 Task: Type the equation "2 × 2" before the text "= 4".
Action: Mouse moved to (101, 75)
Screenshot: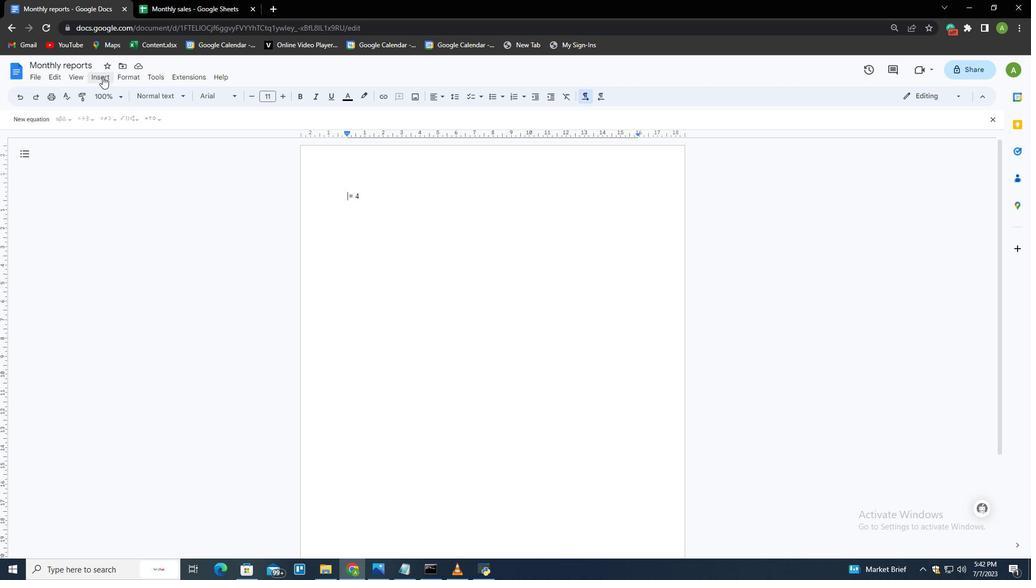 
Action: Mouse pressed left at (101, 75)
Screenshot: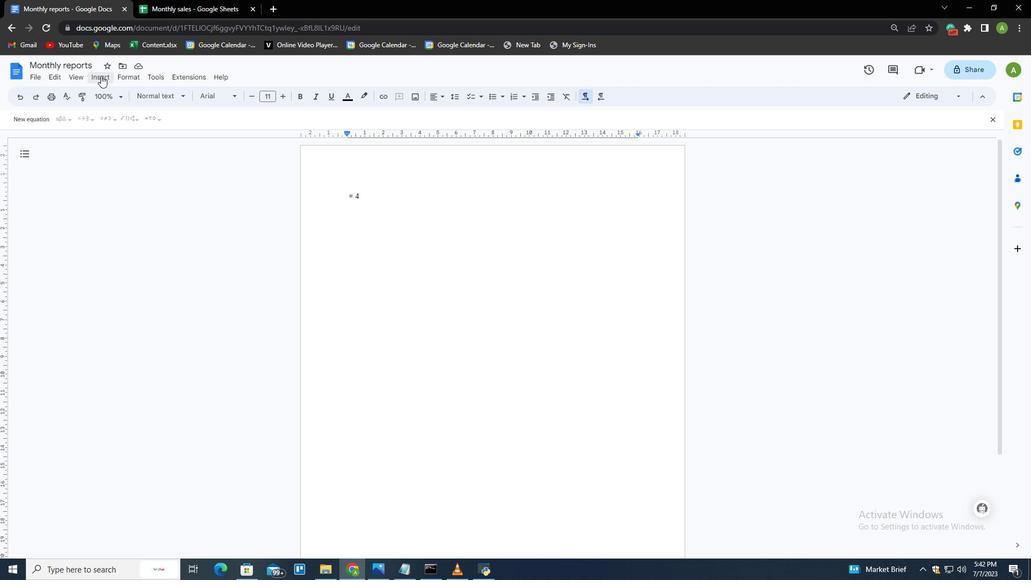 
Action: Mouse moved to (123, 276)
Screenshot: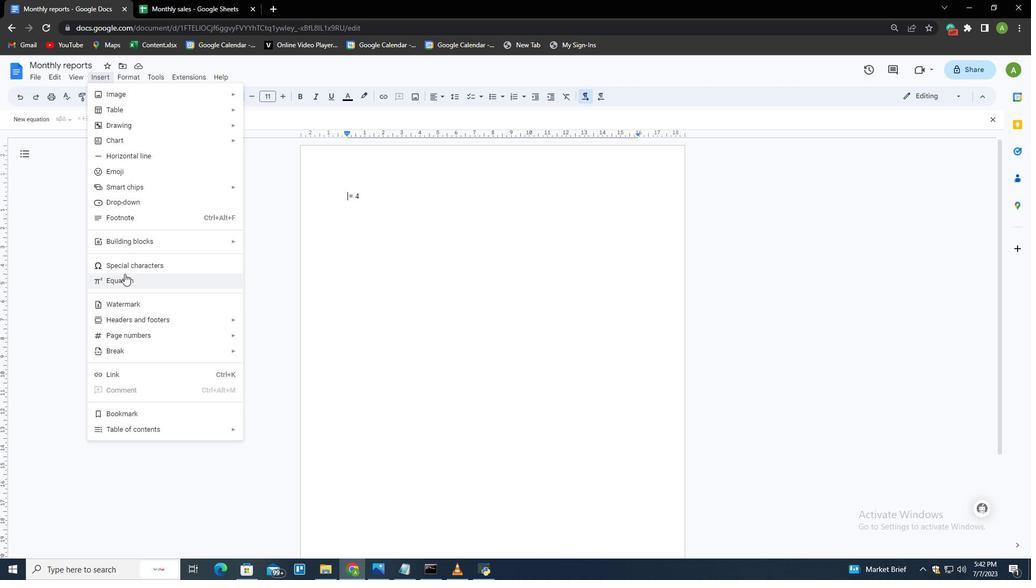 
Action: Mouse pressed left at (123, 276)
Screenshot: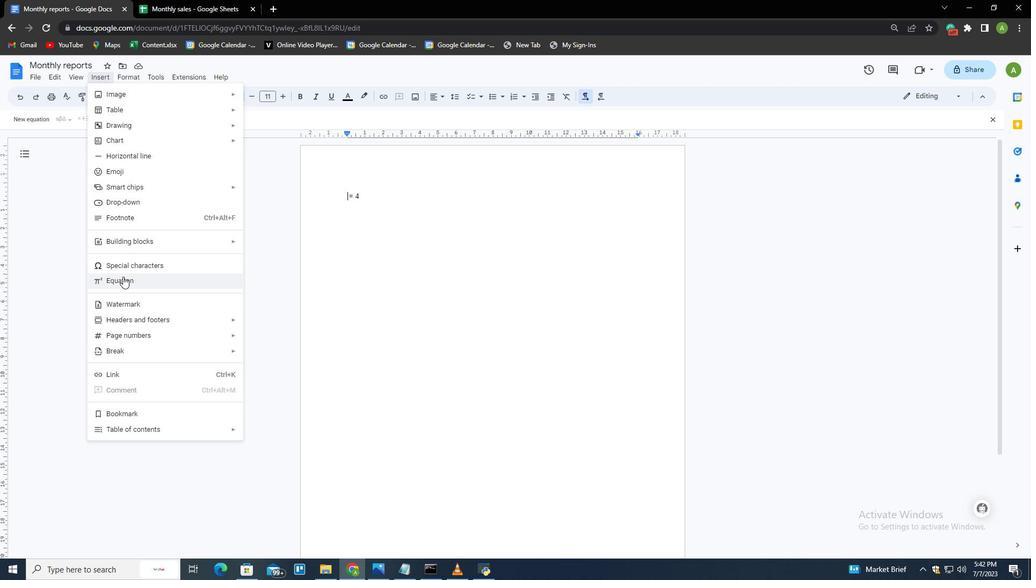 
Action: Mouse moved to (83, 113)
Screenshot: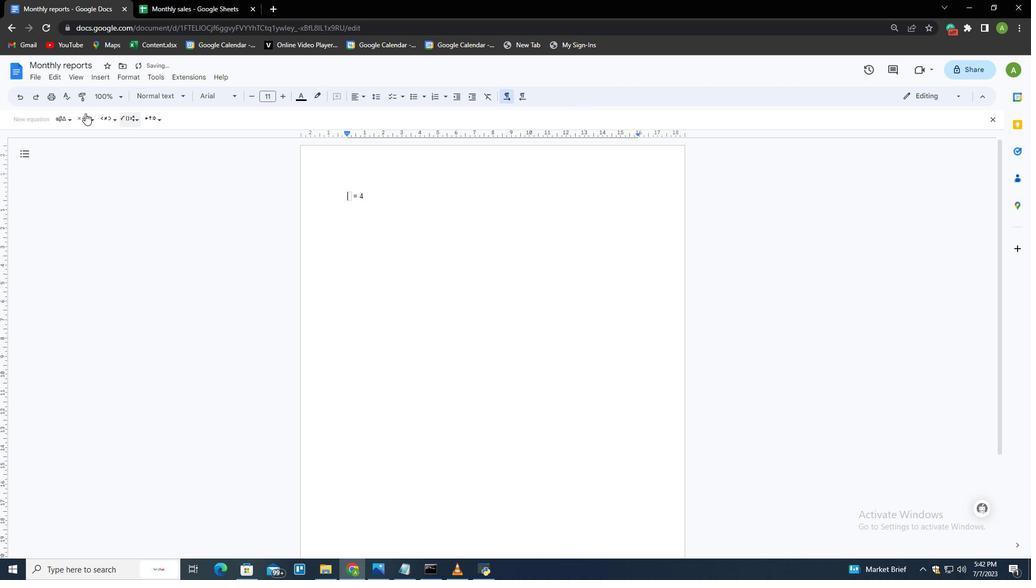 
Action: Mouse pressed left at (83, 113)
Screenshot: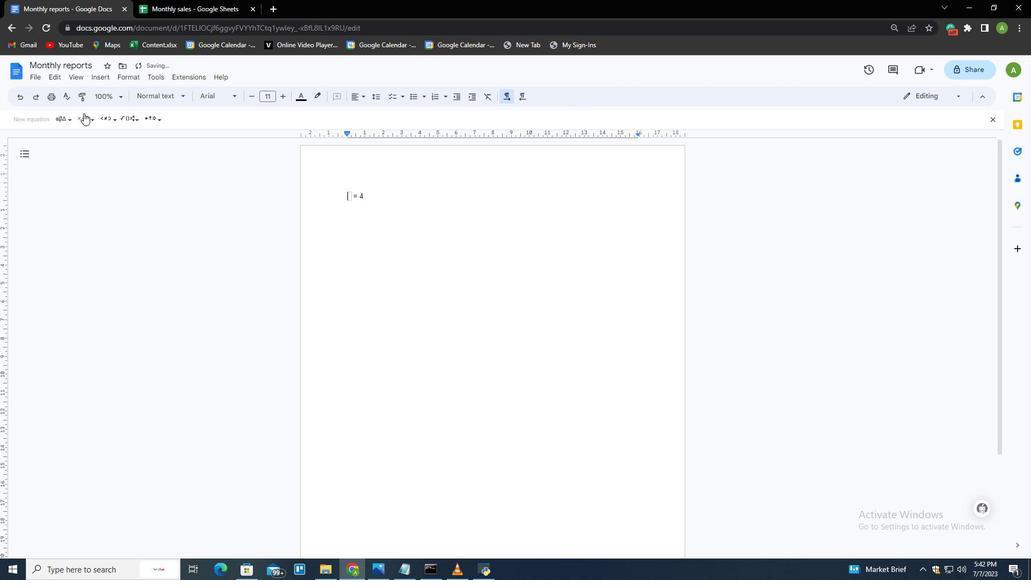 
Action: Mouse moved to (84, 138)
Screenshot: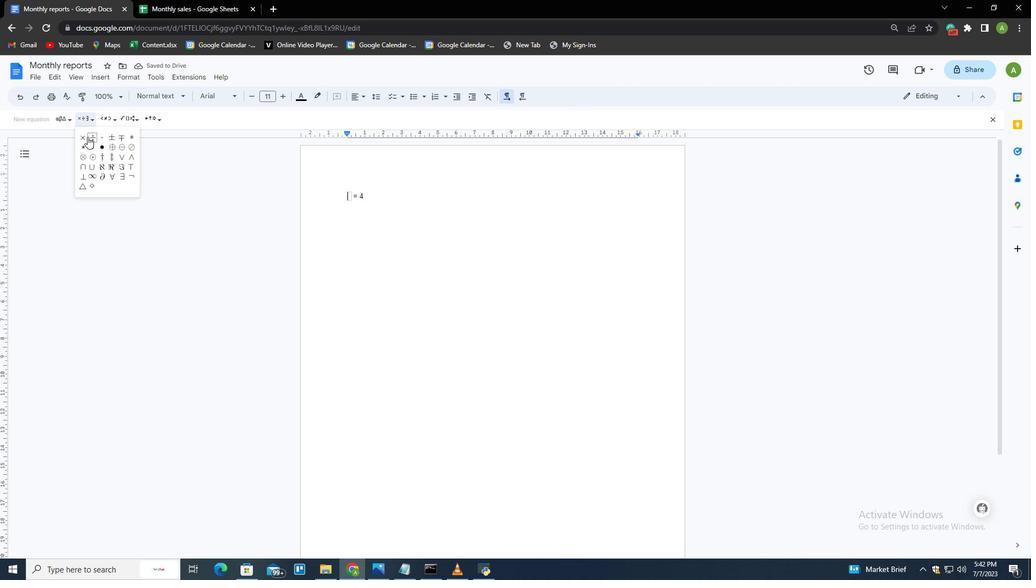 
Action: Mouse pressed left at (84, 138)
Screenshot: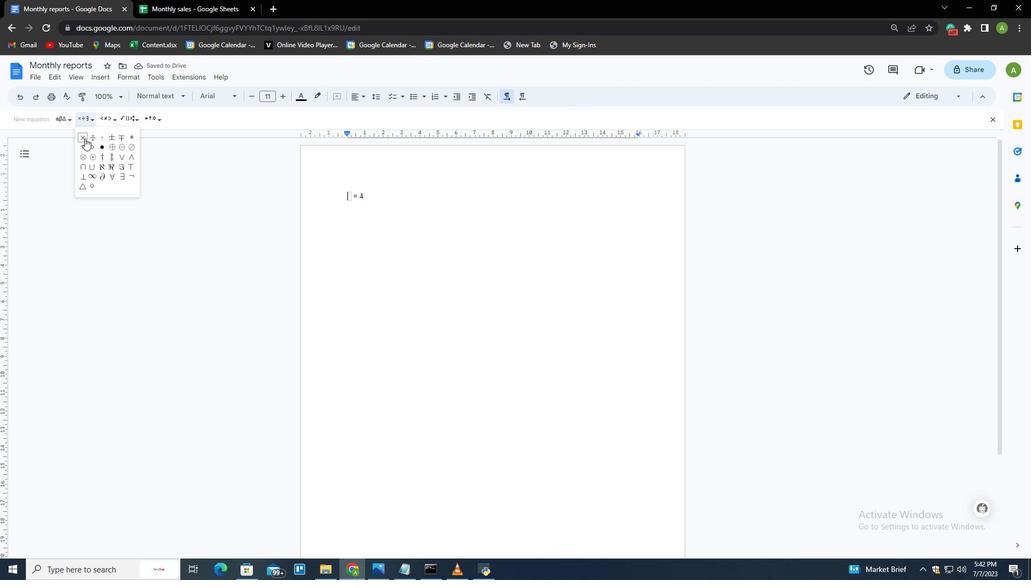 
Action: Mouse moved to (339, 209)
Screenshot: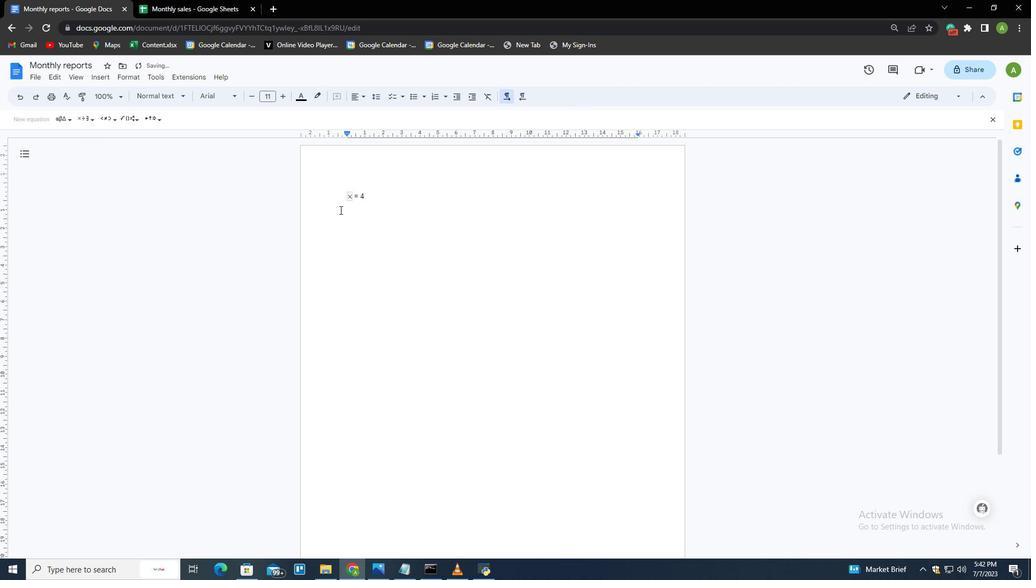 
Action: Key pressed <Key.left>2<Key.space><Key.right><Key.space>2
Screenshot: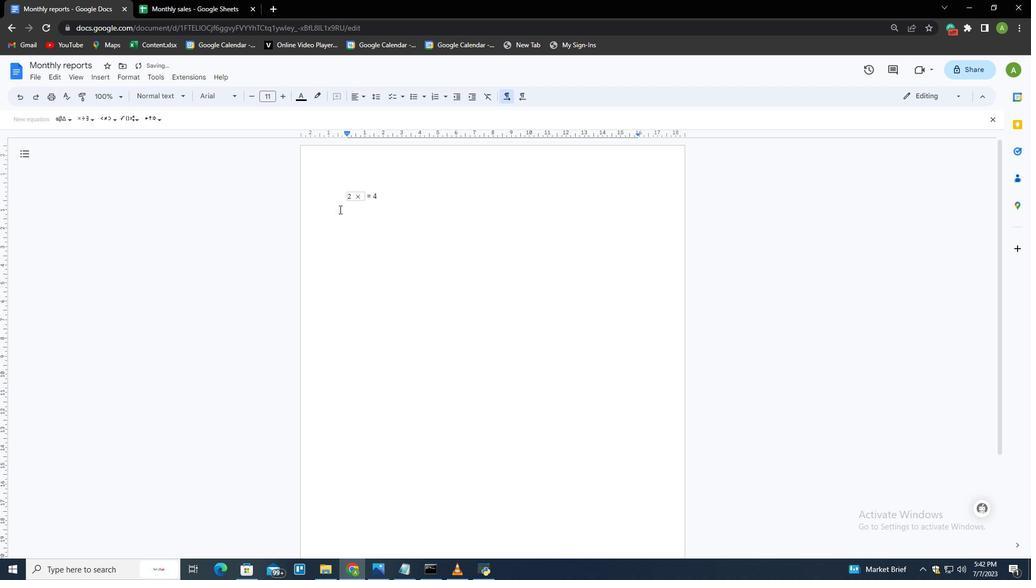 
Action: Mouse moved to (422, 191)
Screenshot: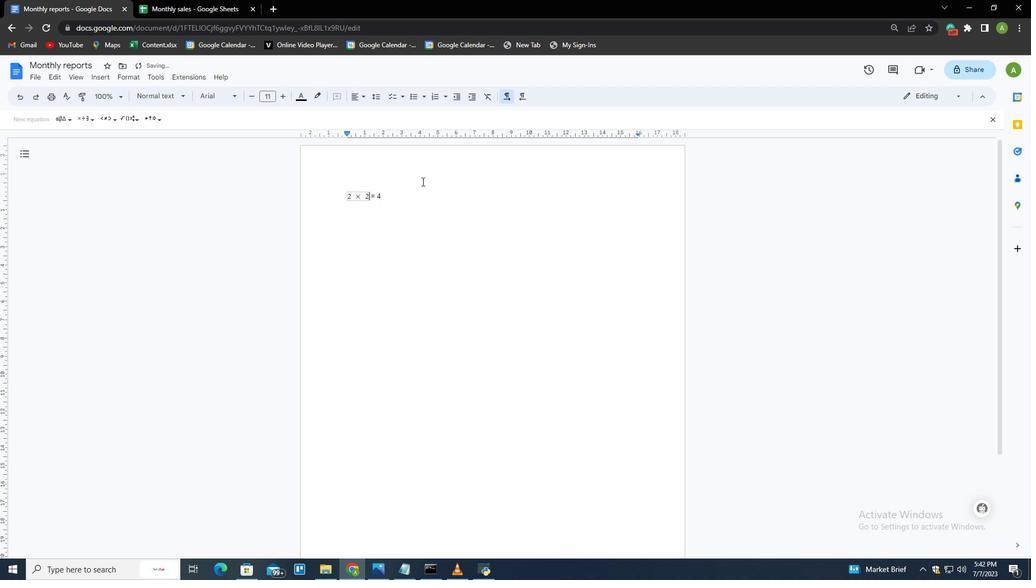 
Action: Mouse pressed left at (422, 191)
Screenshot: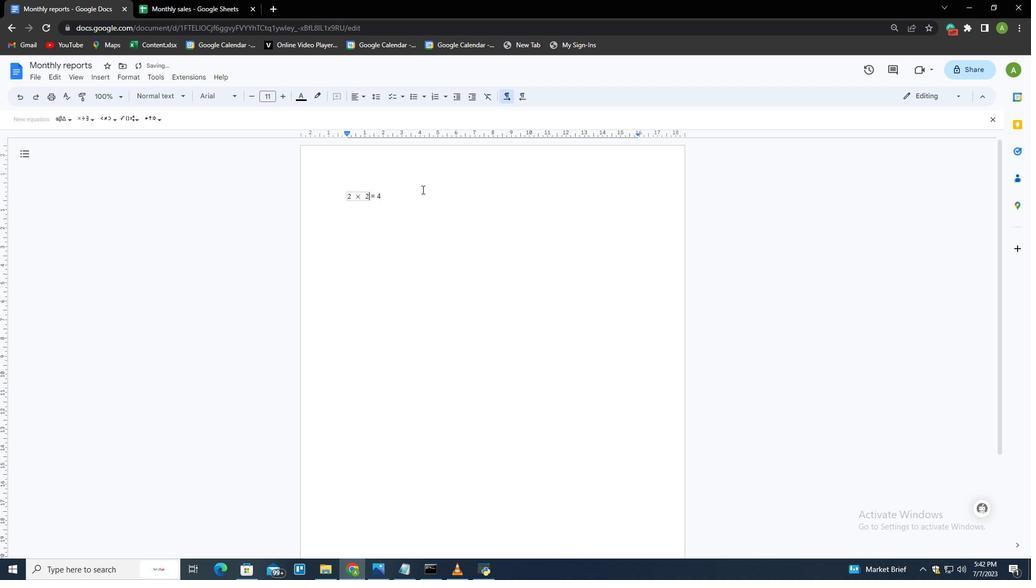 
